 Task: Align the text "Advancing knowledge through systematic investigation" to the left.
Action: Mouse moved to (125, 136)
Screenshot: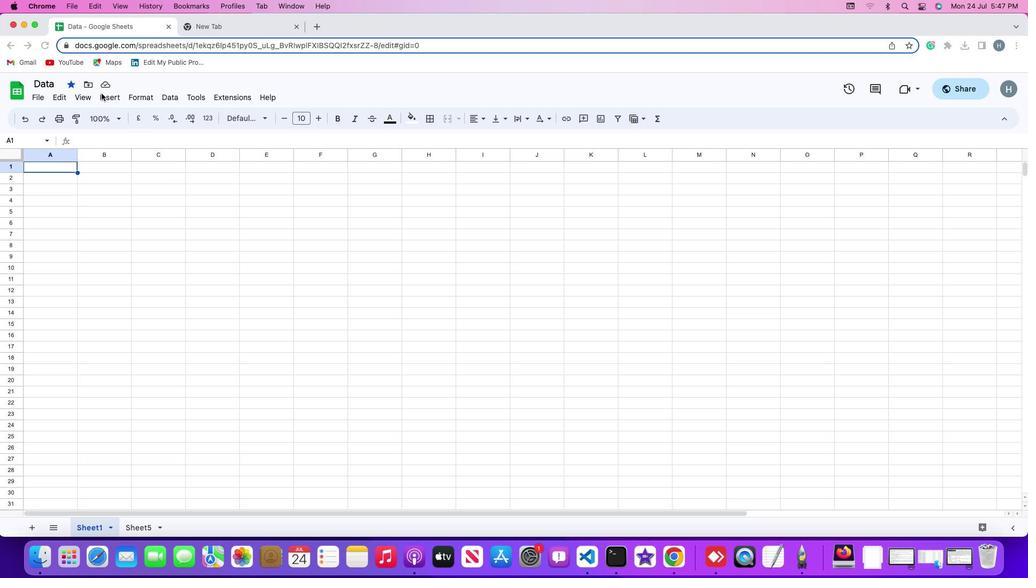
Action: Mouse pressed left at (125, 136)
Screenshot: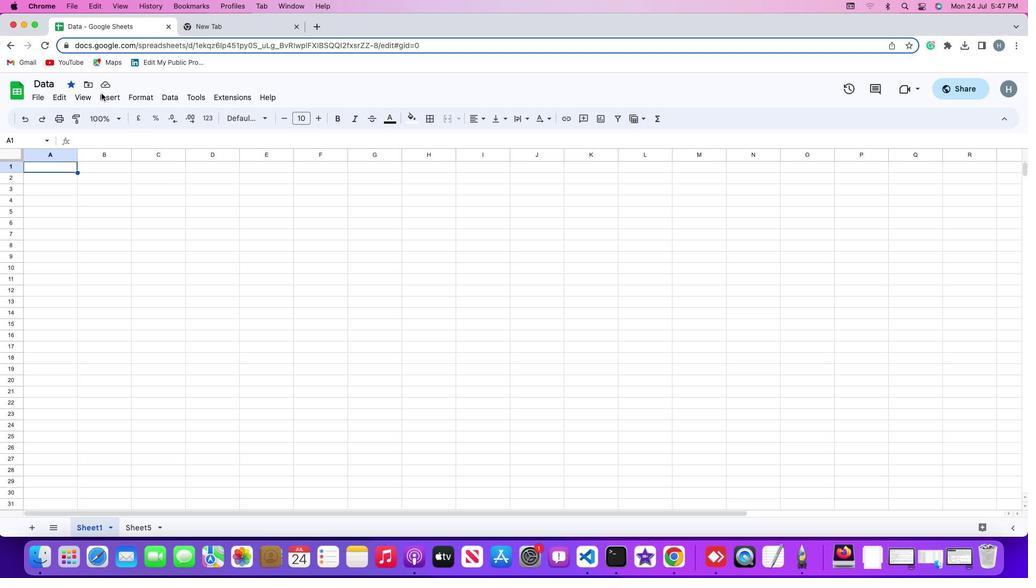 
Action: Mouse moved to (132, 137)
Screenshot: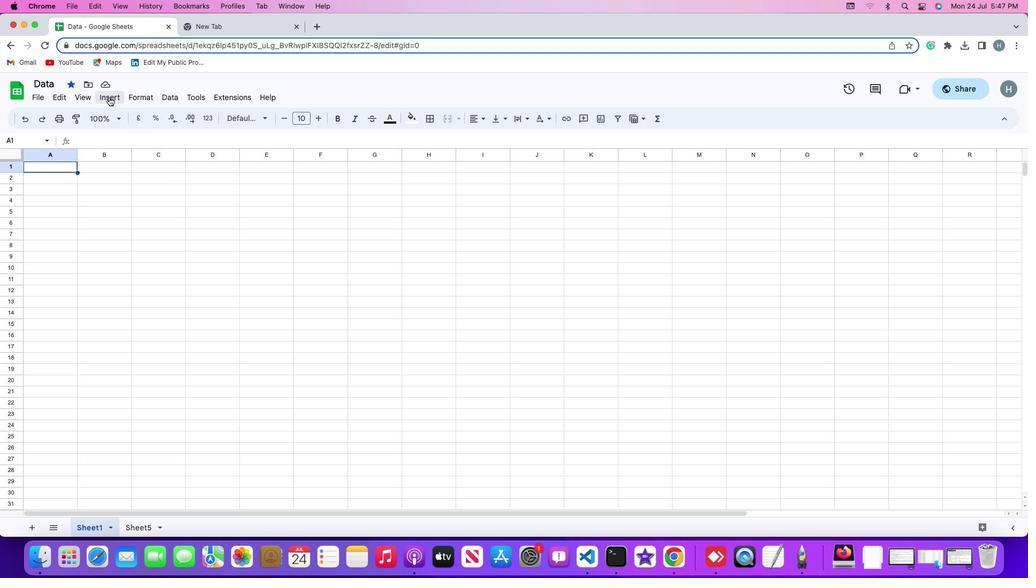 
Action: Mouse pressed left at (132, 137)
Screenshot: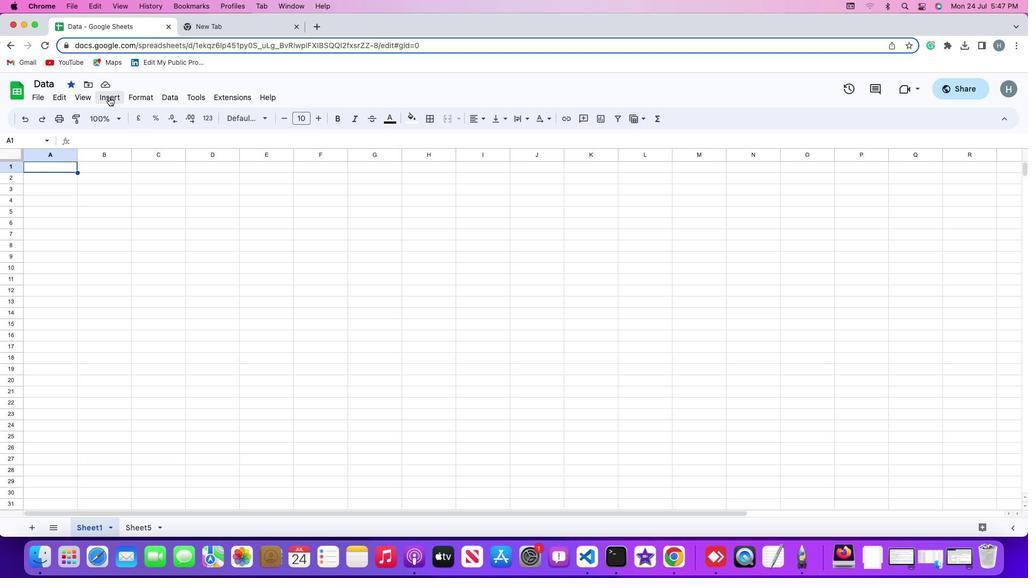 
Action: Mouse moved to (178, 218)
Screenshot: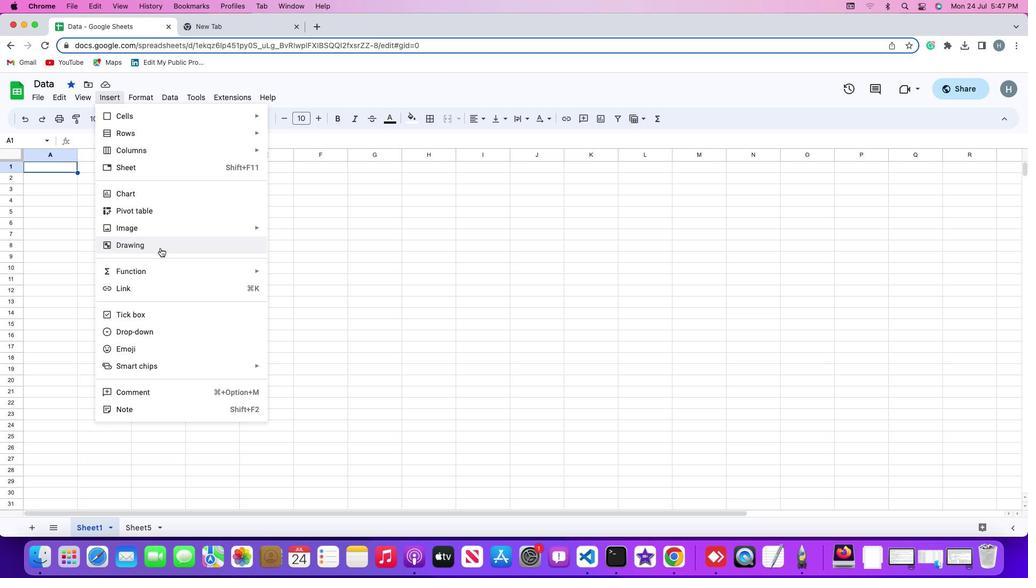 
Action: Mouse pressed left at (178, 218)
Screenshot: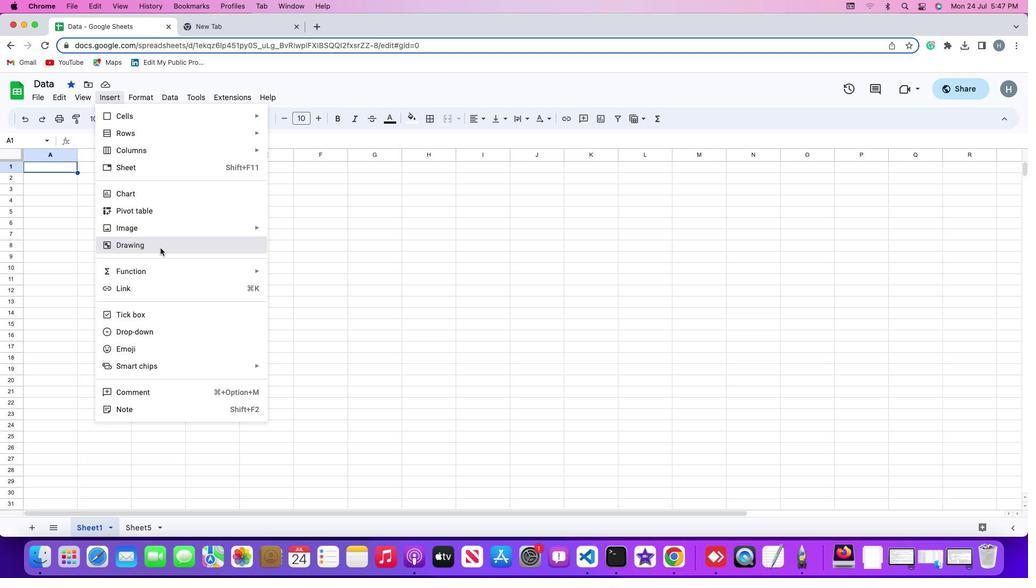 
Action: Mouse moved to (377, 226)
Screenshot: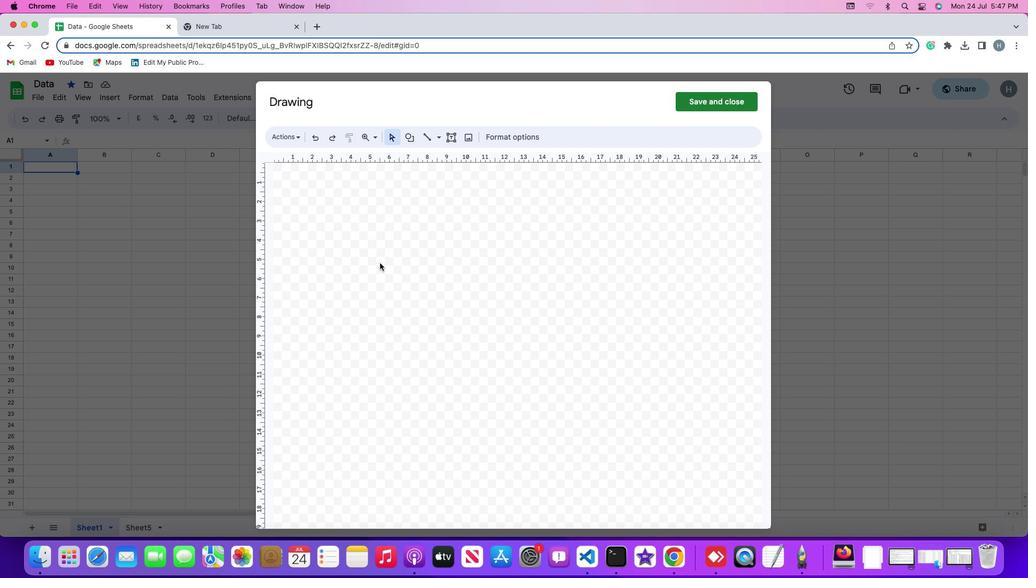 
Action: Mouse pressed left at (377, 226)
Screenshot: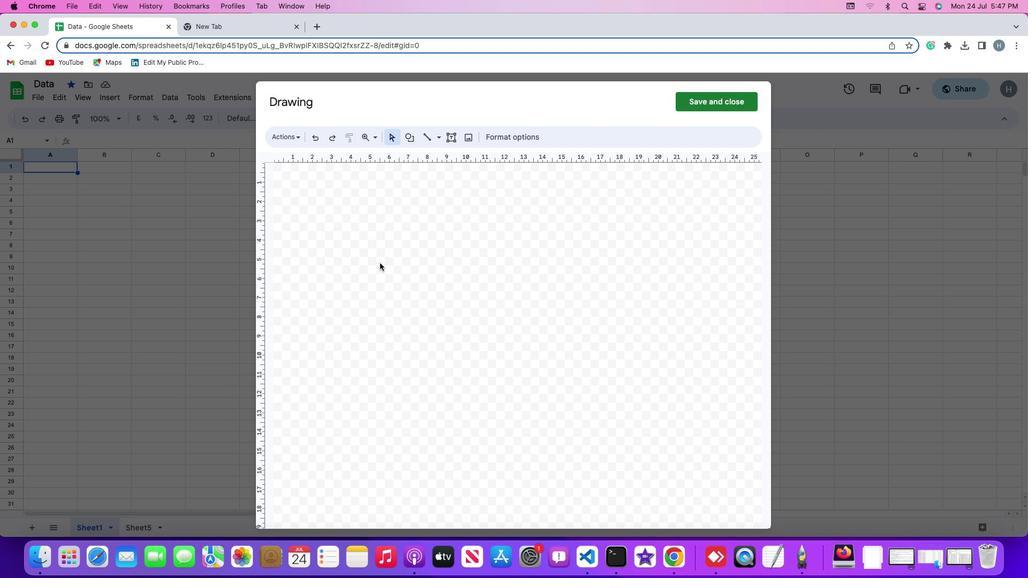 
Action: Mouse moved to (377, 226)
Screenshot: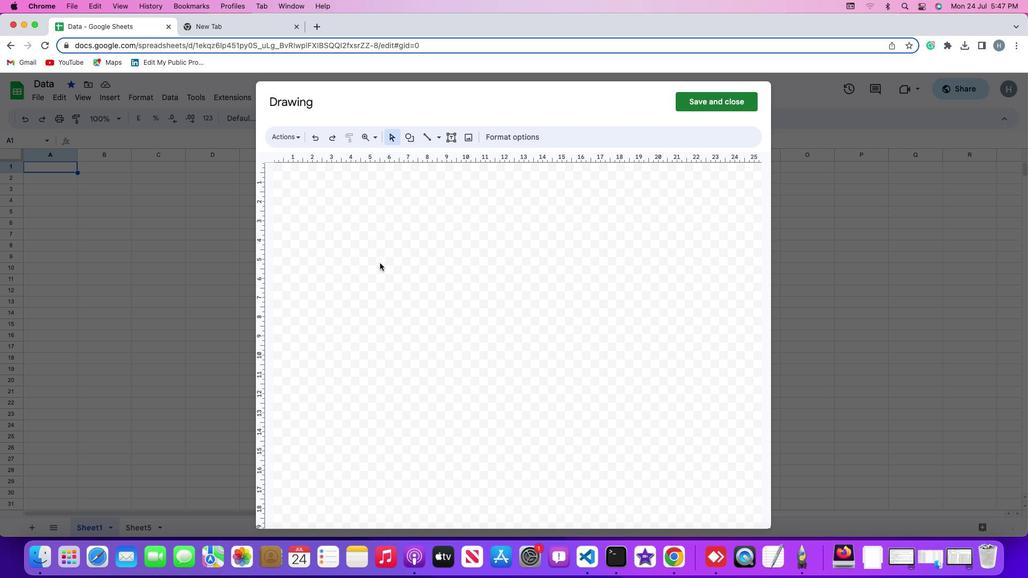 
Action: Key pressed Key.cmd'v'
Screenshot: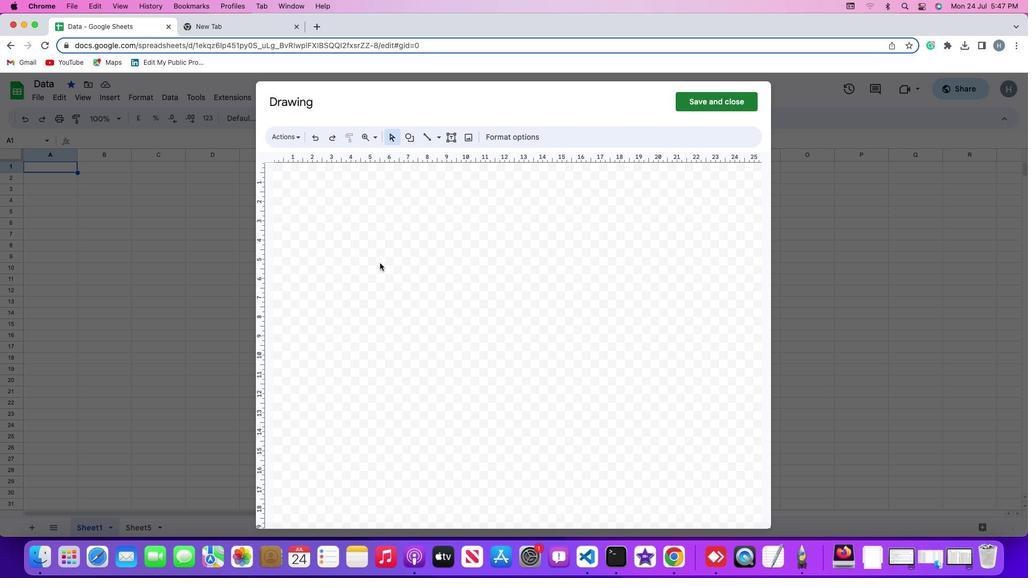 
Action: Mouse moved to (431, 282)
Screenshot: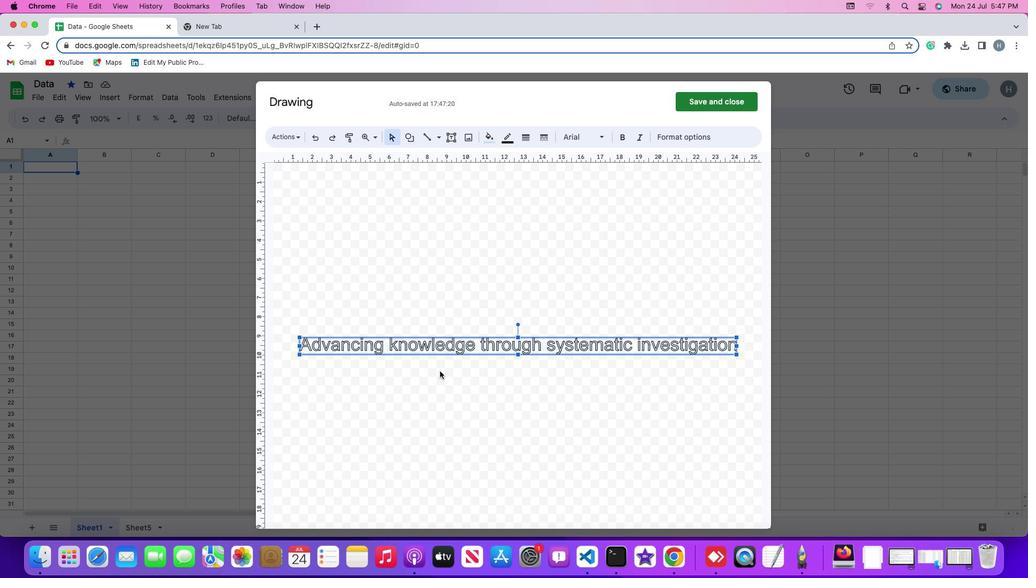 
Action: Mouse pressed left at (431, 282)
Screenshot: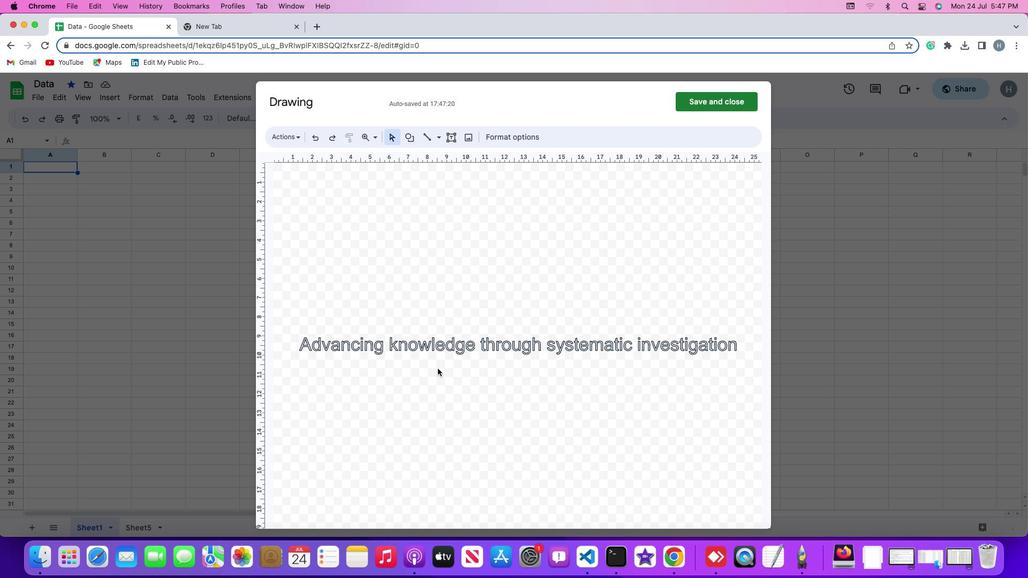 
Action: Mouse moved to (424, 268)
Screenshot: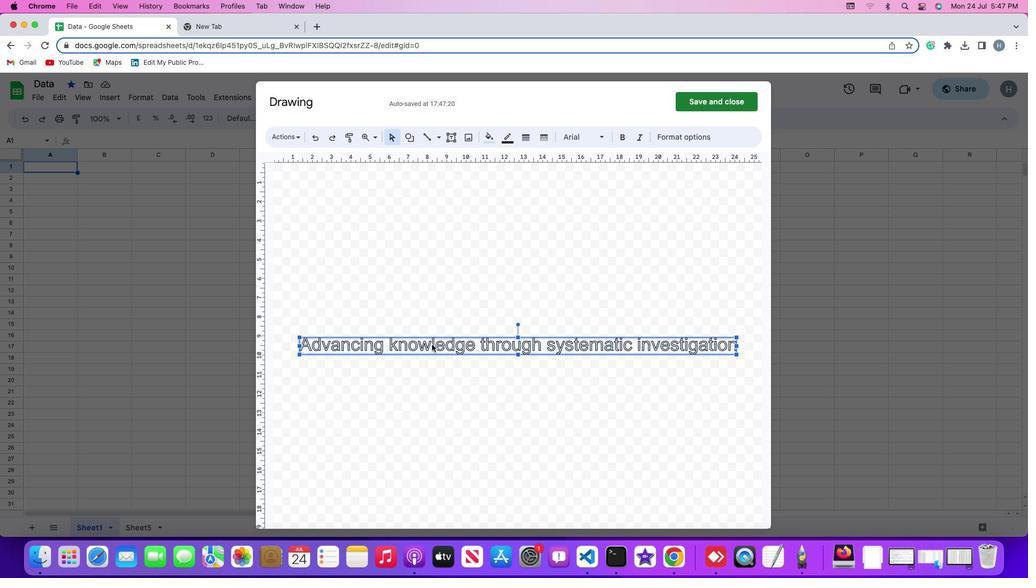 
Action: Mouse pressed left at (424, 268)
Screenshot: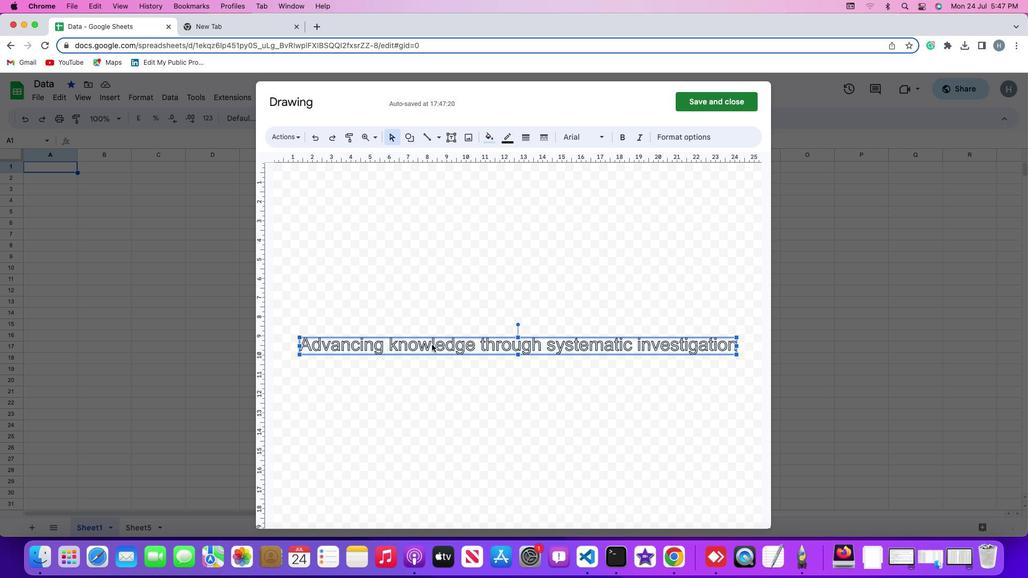 
Action: Mouse pressed left at (424, 268)
Screenshot: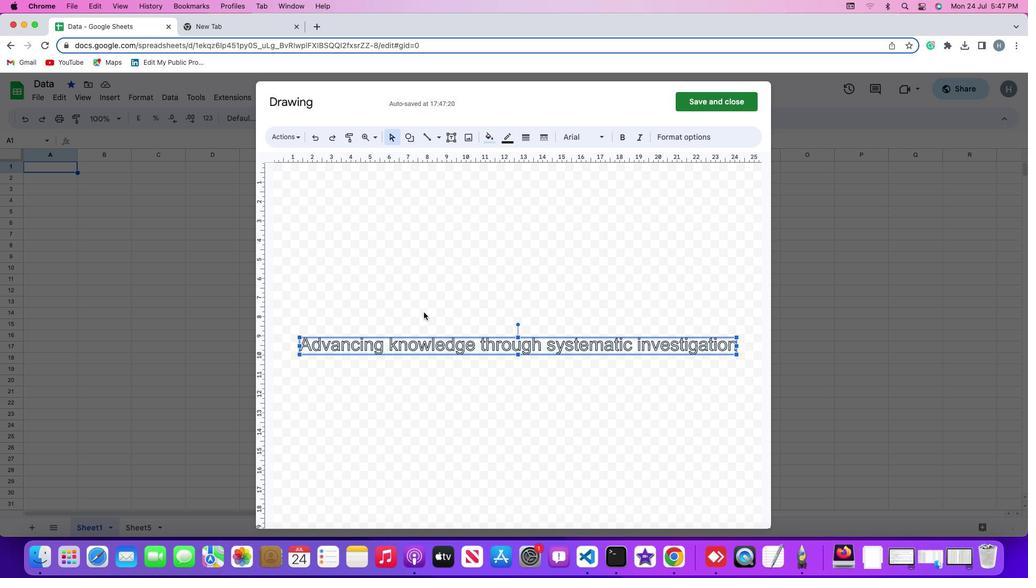 
Action: Mouse moved to (442, 159)
Screenshot: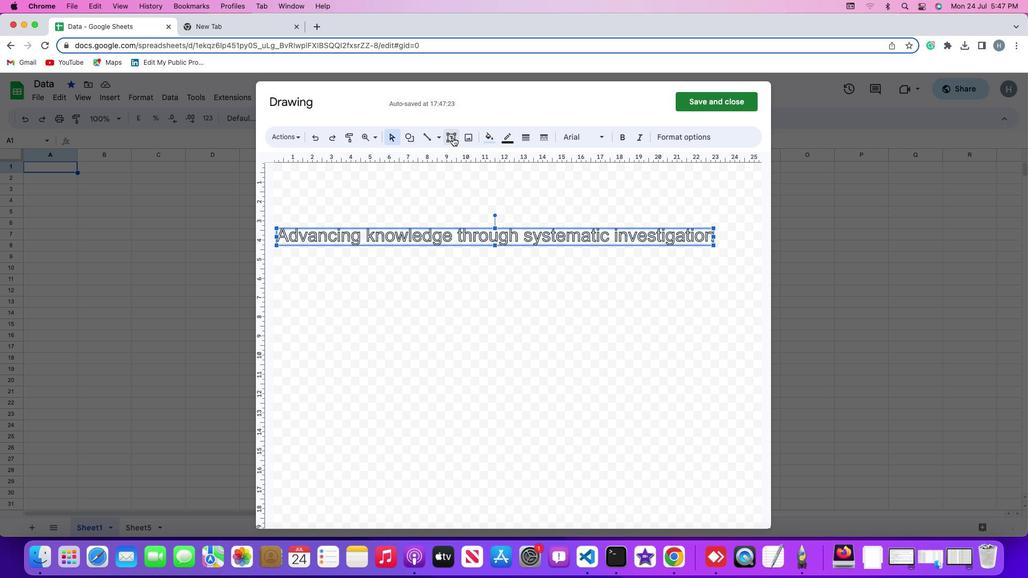 
Action: Mouse pressed left at (442, 159)
Screenshot: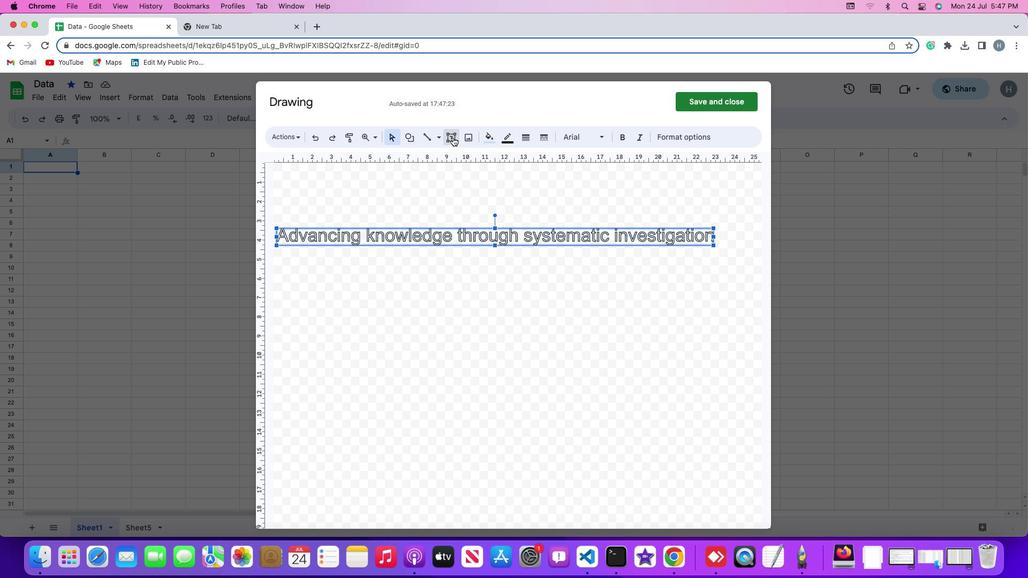 
Action: Mouse moved to (439, 241)
Screenshot: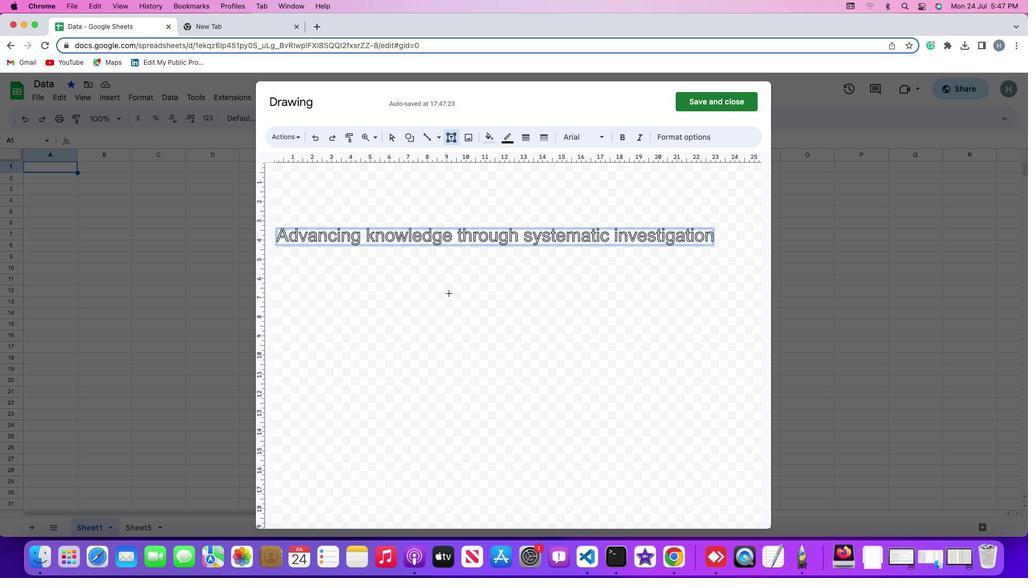 
Action: Mouse pressed left at (439, 241)
Screenshot: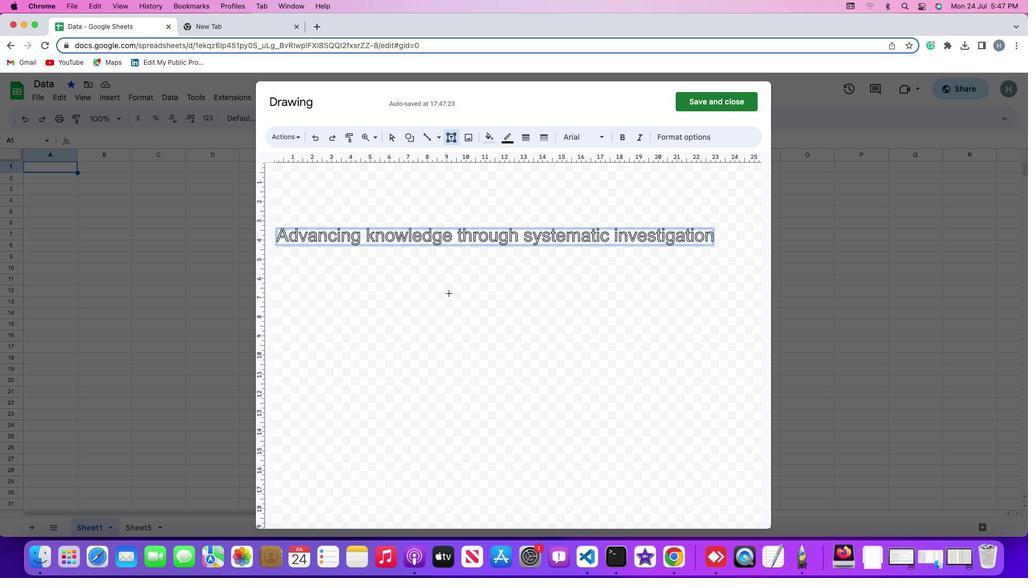 
Action: Mouse moved to (404, 240)
Screenshot: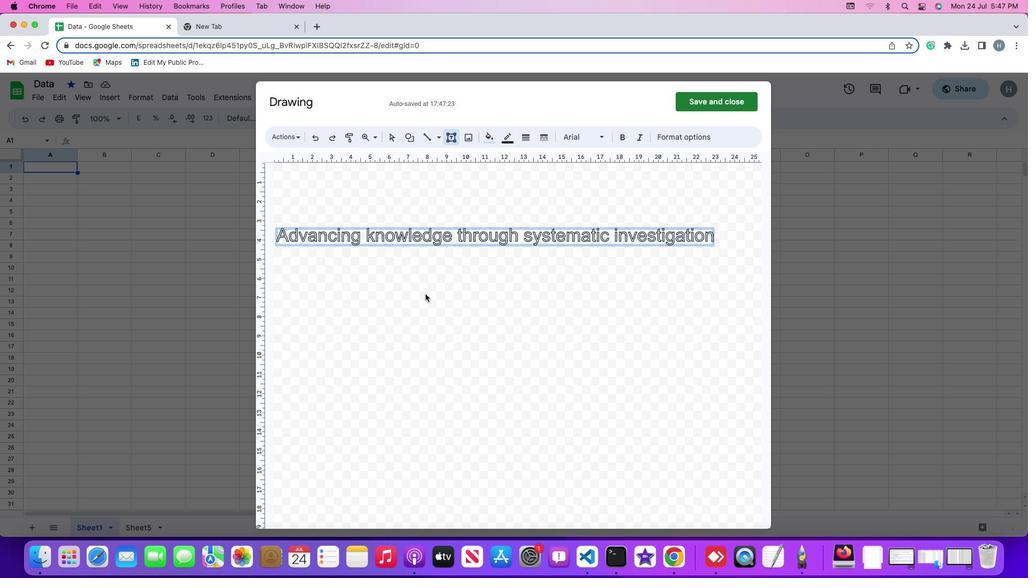 
Action: Mouse pressed left at (404, 240)
Screenshot: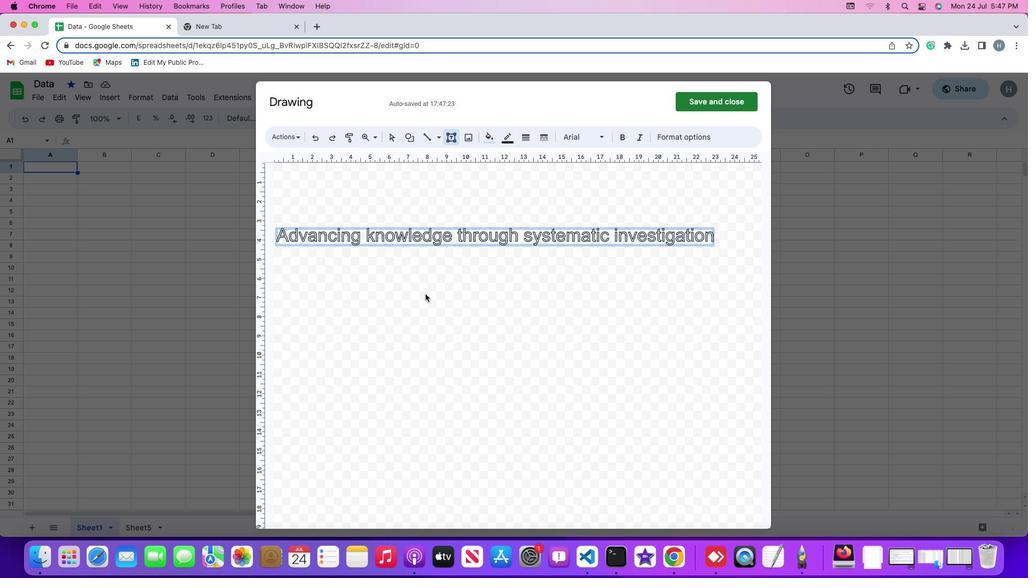 
Action: Mouse moved to (478, 245)
Screenshot: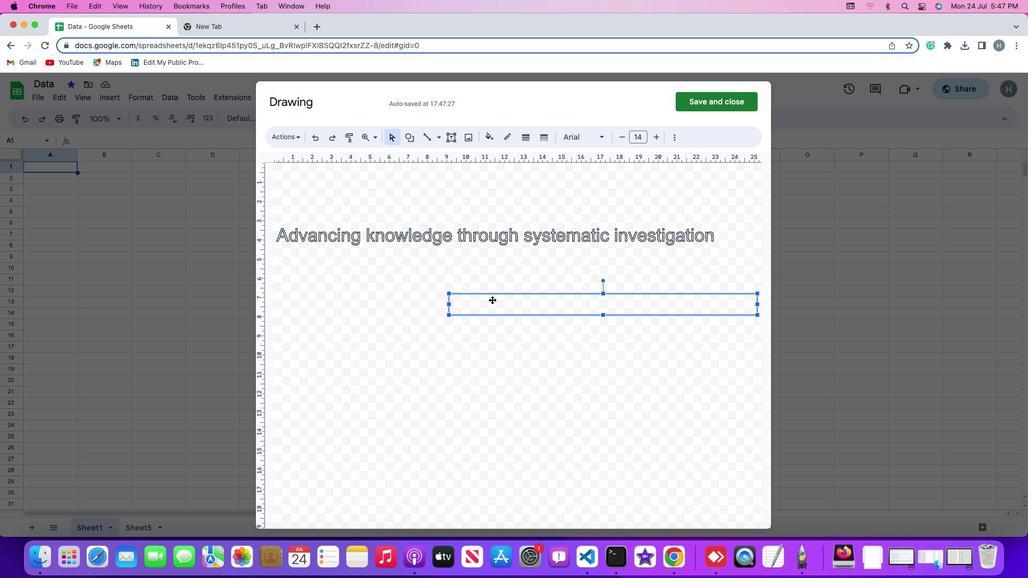 
Action: Mouse pressed left at (478, 245)
Screenshot: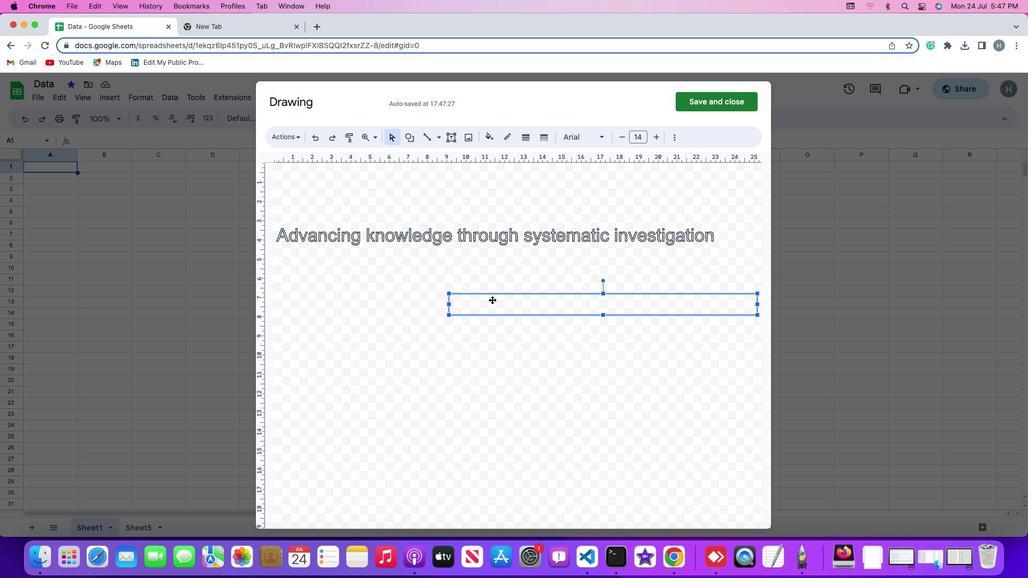 
Action: Mouse moved to (481, 246)
Screenshot: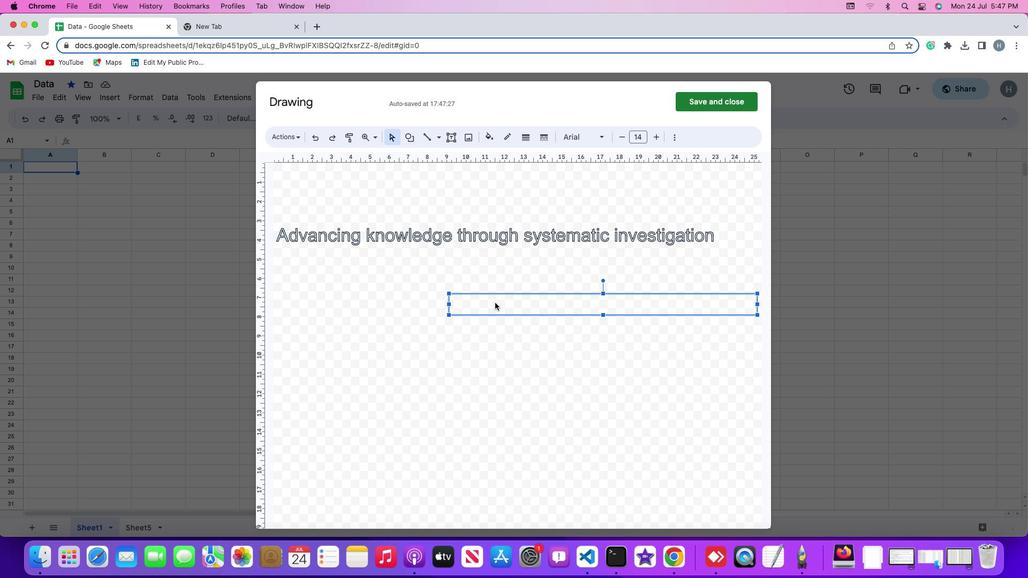 
Action: Key pressed Key.shift'H''e''l''l''o'Key.space
Screenshot: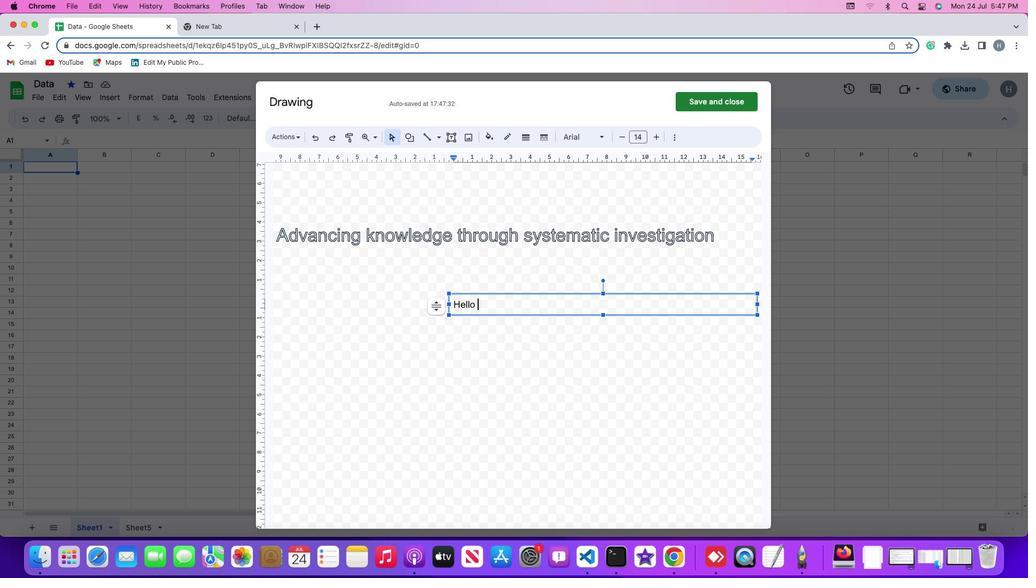 
Action: Mouse moved to (447, 221)
Screenshot: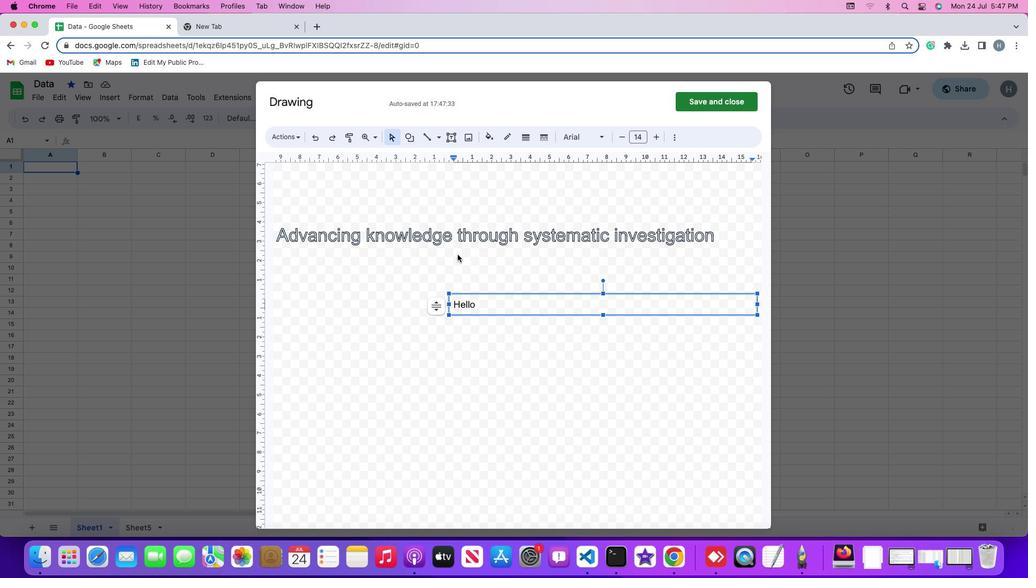 
Action: Key pressed Key.shift
Screenshot: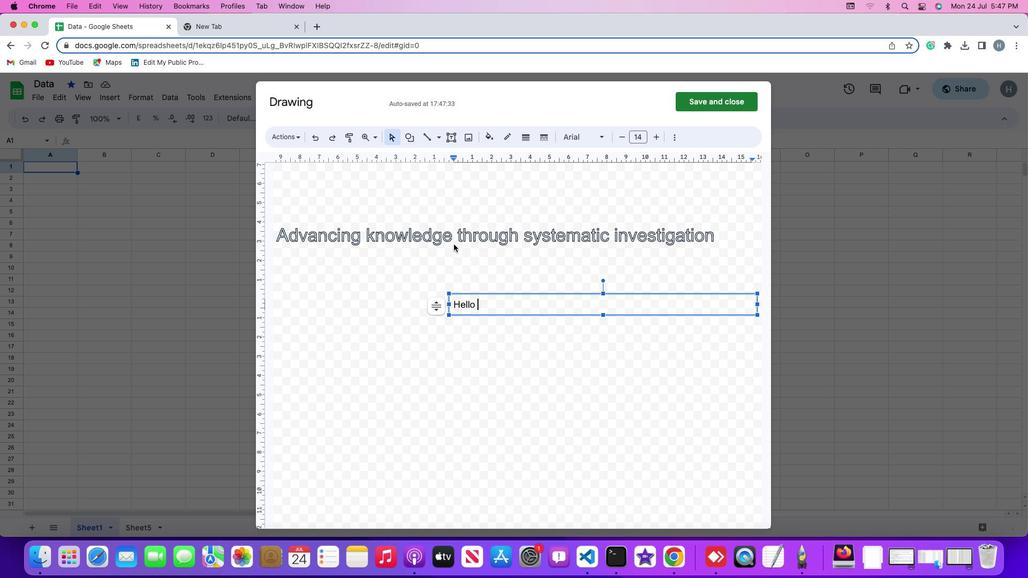 
Action: Mouse moved to (441, 211)
Screenshot: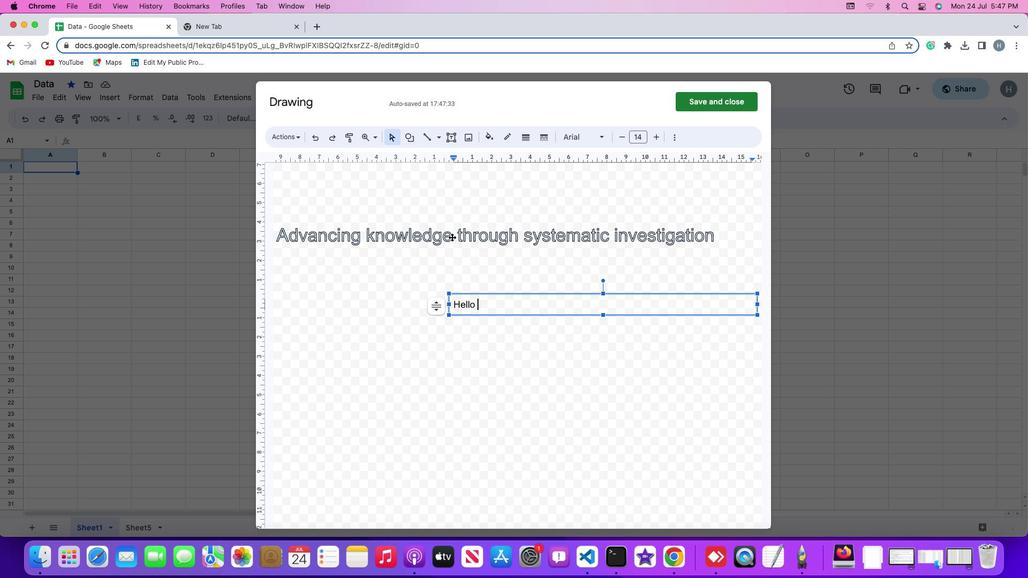 
Action: Mouse pressed left at (441, 211)
Screenshot: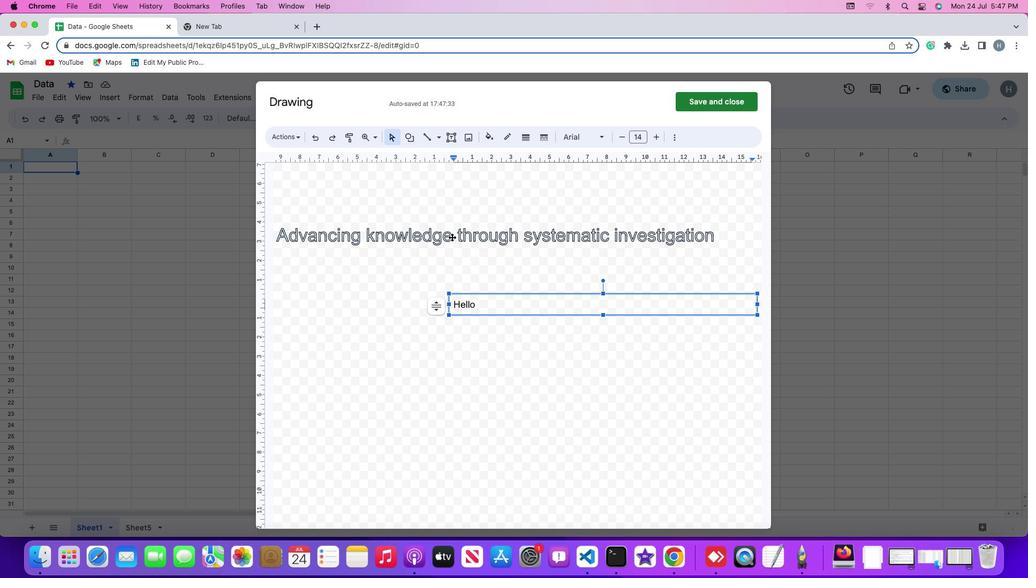 
Action: Mouse moved to (303, 156)
Screenshot: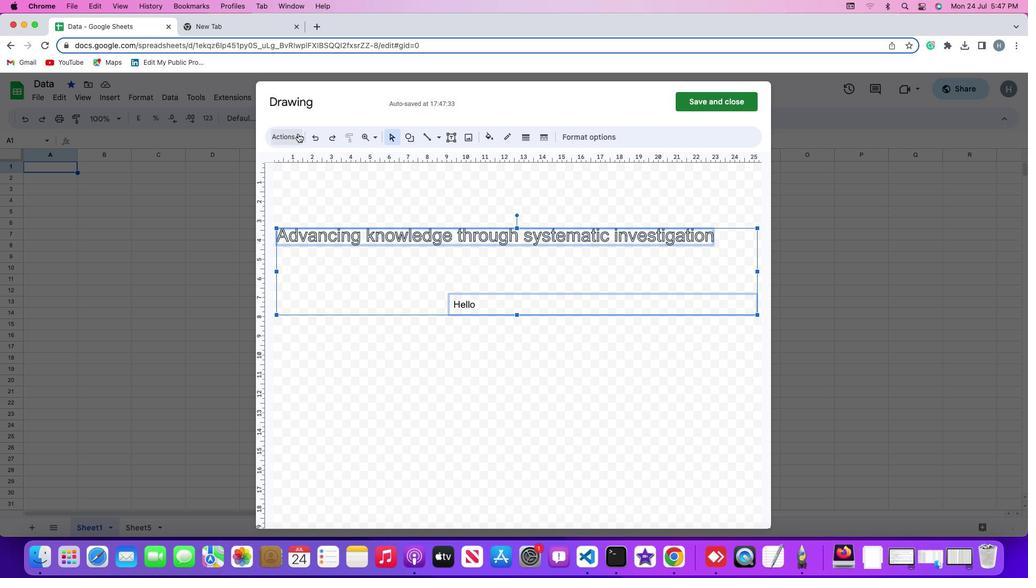 
Action: Mouse pressed left at (303, 156)
Screenshot: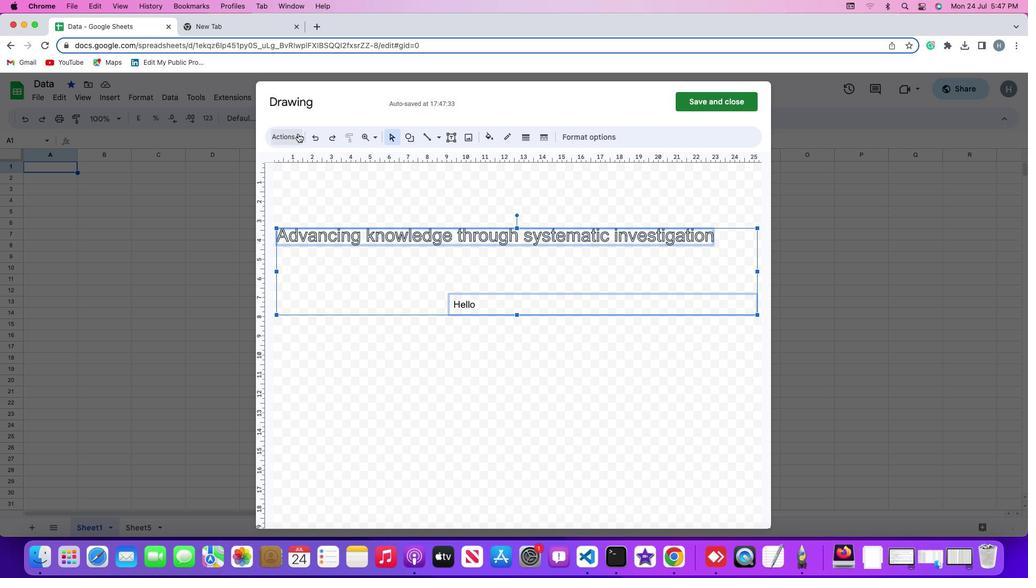 
Action: Mouse moved to (468, 252)
Screenshot: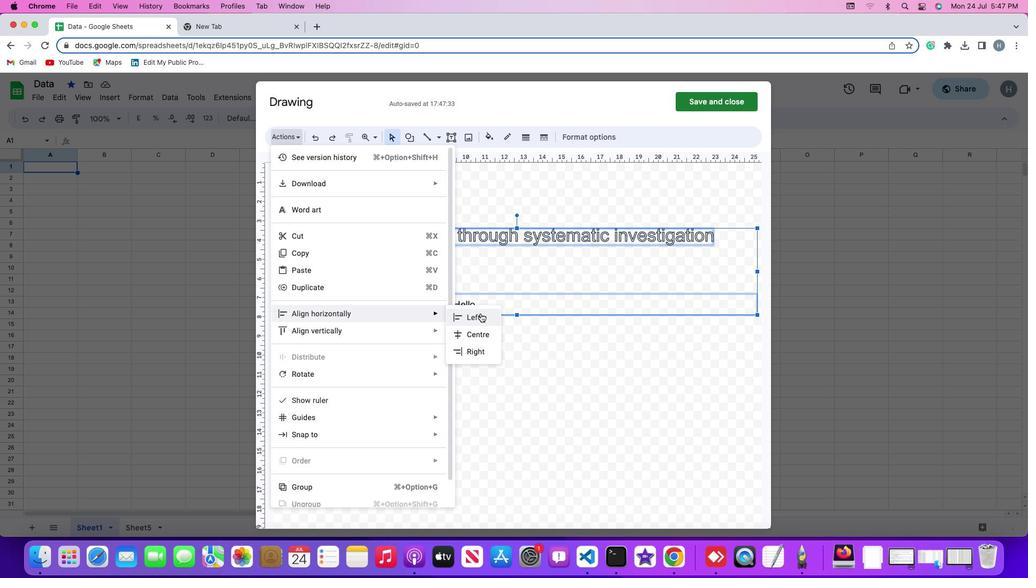 
Action: Mouse pressed left at (468, 252)
Screenshot: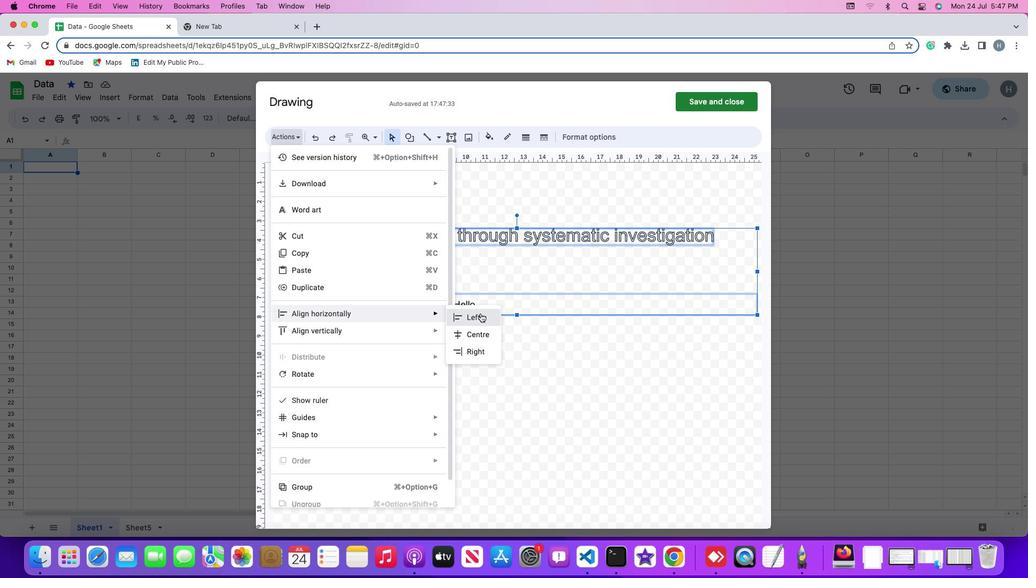 
Action: Mouse moved to (468, 287)
Screenshot: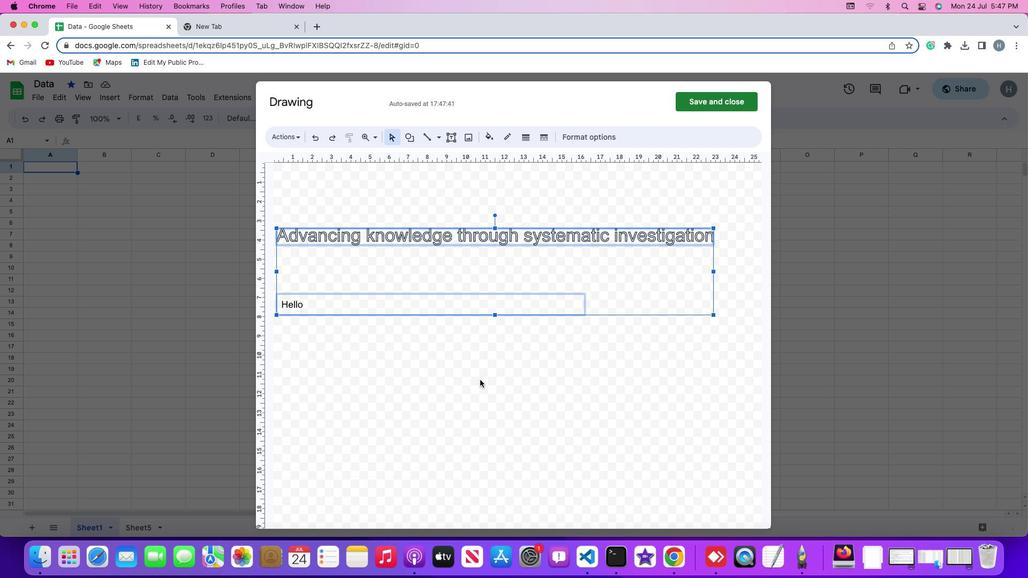 
